 Task: Create a due date automation trigger when advanced on, on the monday of the week before a card is due add fields without custom field "Resume" set to a number greater or equal to 1 and lower than 10 at 11:00 AM.
Action: Mouse moved to (1003, 73)
Screenshot: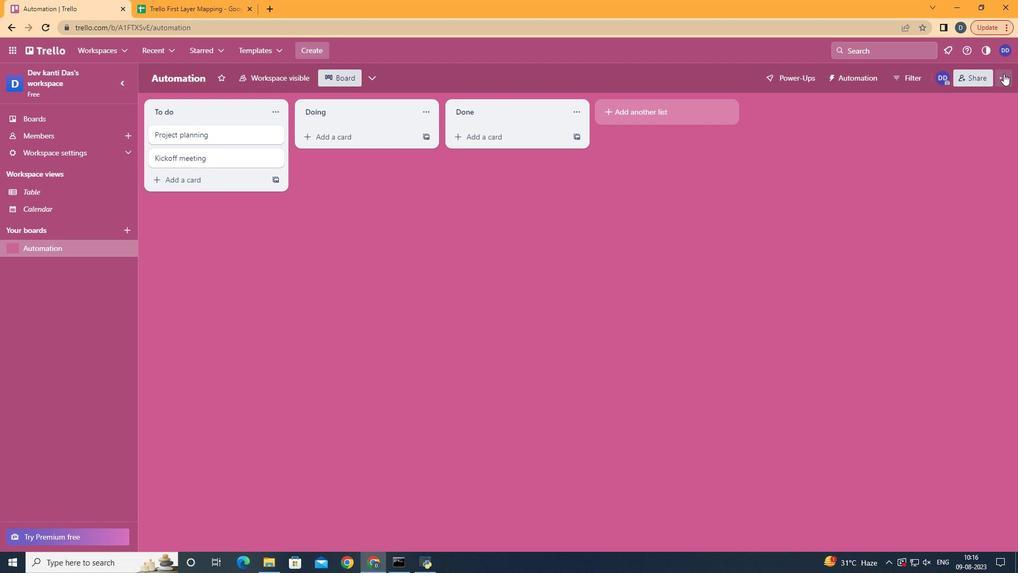 
Action: Mouse pressed left at (1003, 73)
Screenshot: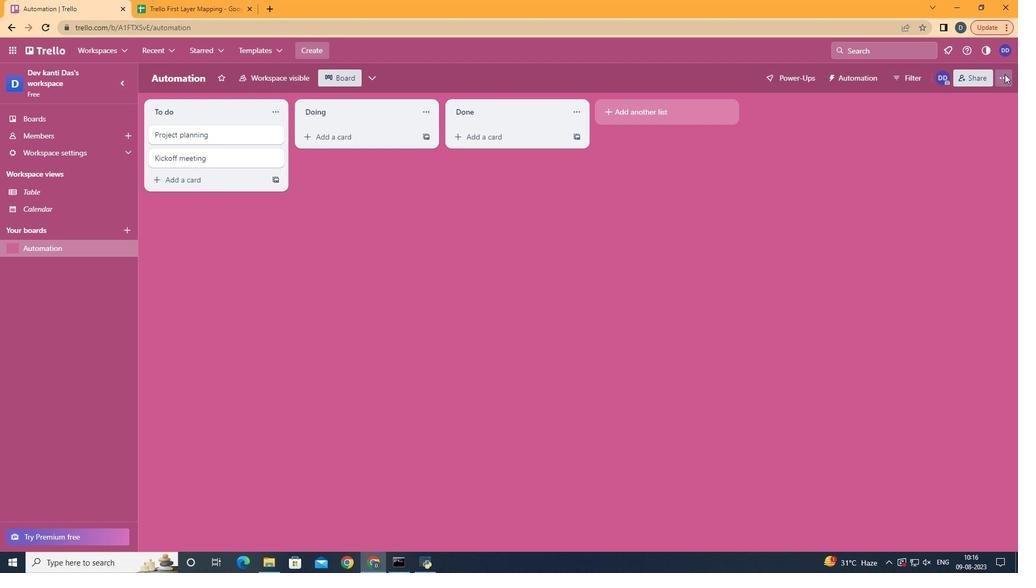 
Action: Mouse moved to (899, 238)
Screenshot: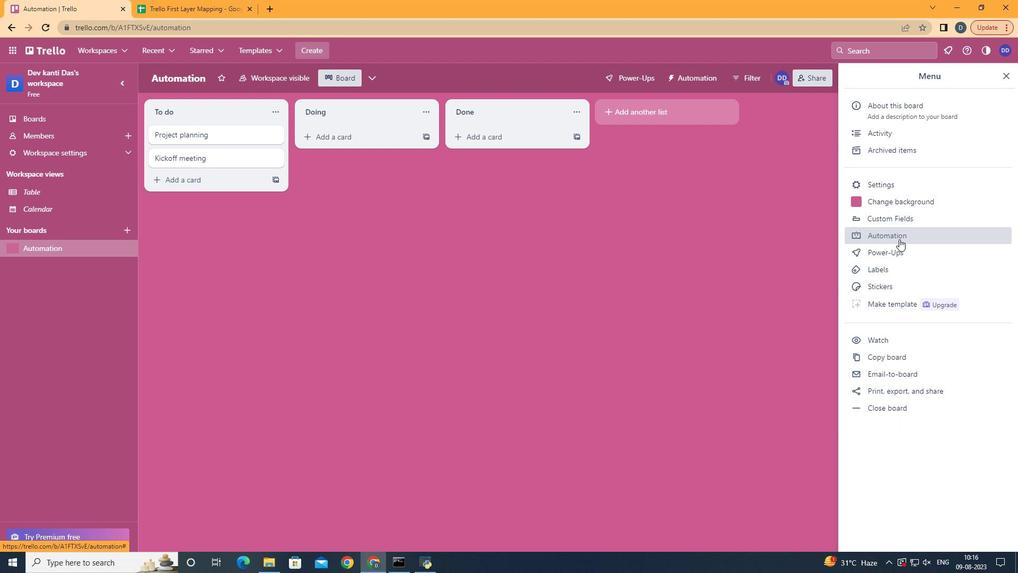 
Action: Mouse pressed left at (899, 238)
Screenshot: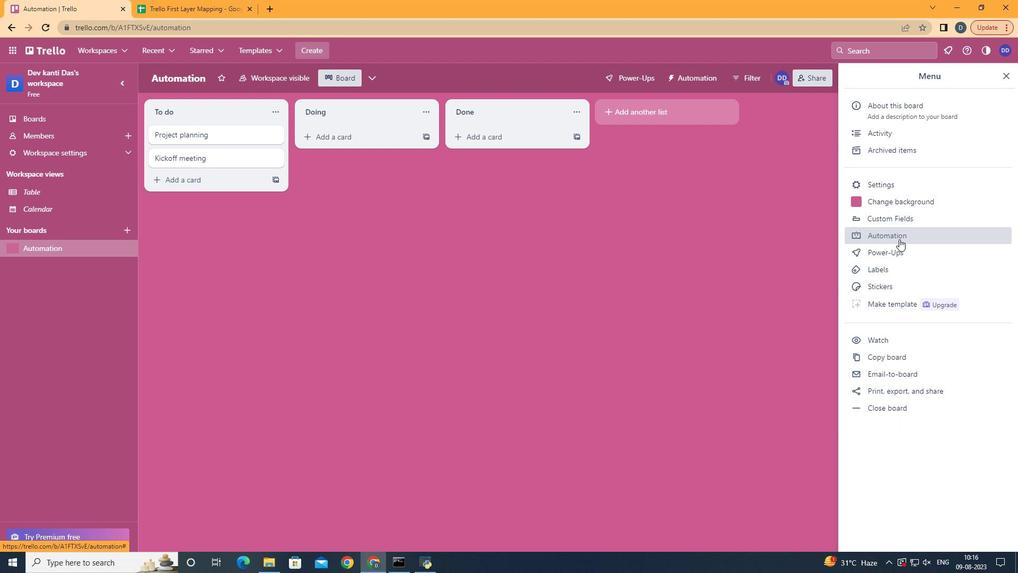
Action: Mouse moved to (184, 211)
Screenshot: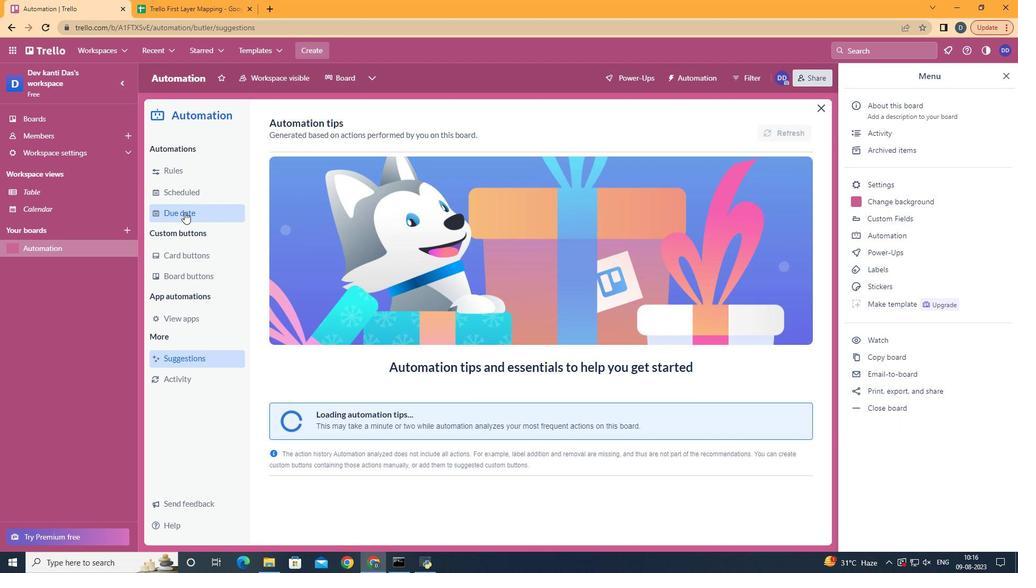 
Action: Mouse pressed left at (184, 211)
Screenshot: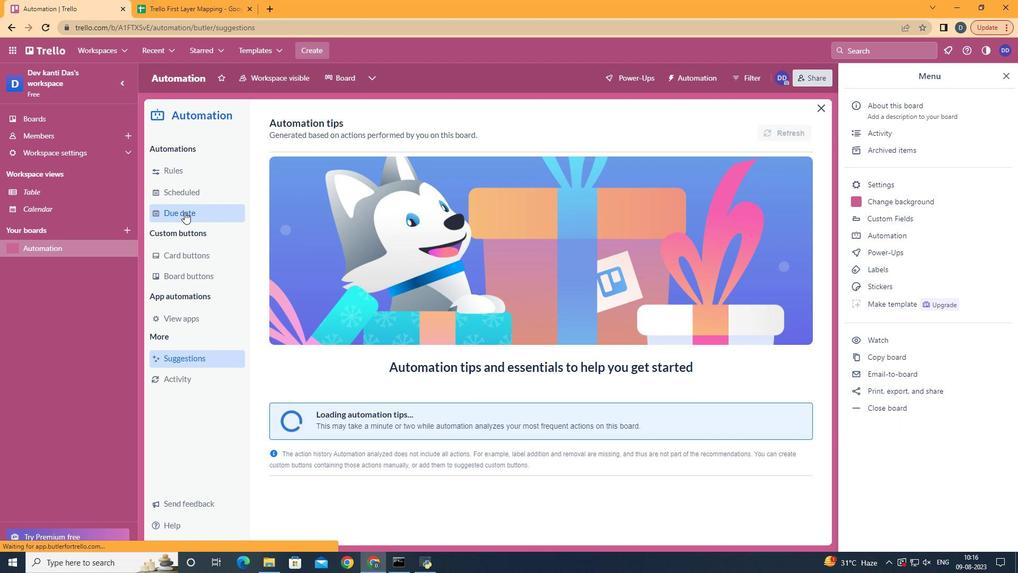 
Action: Mouse moved to (734, 128)
Screenshot: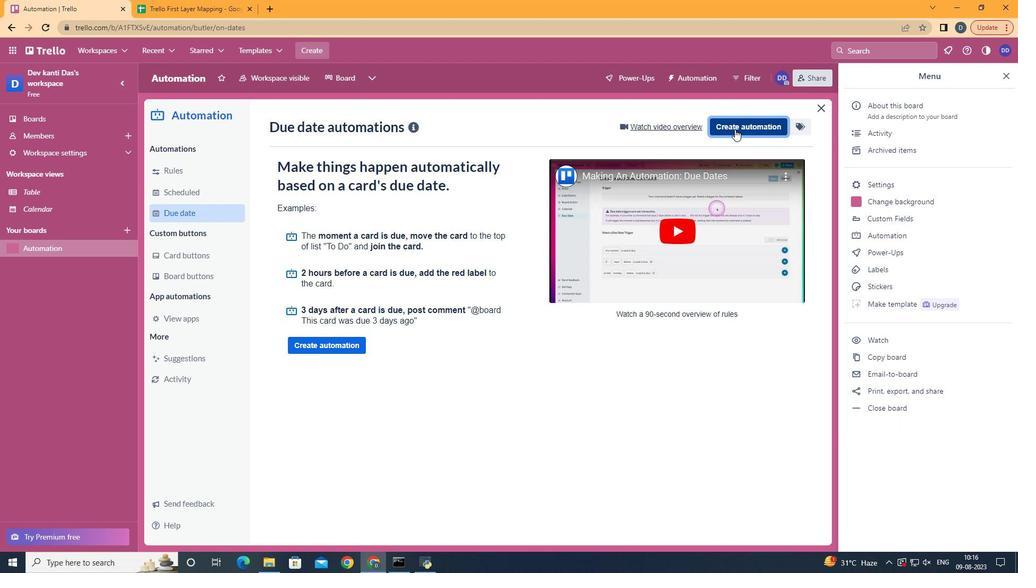 
Action: Mouse pressed left at (734, 128)
Screenshot: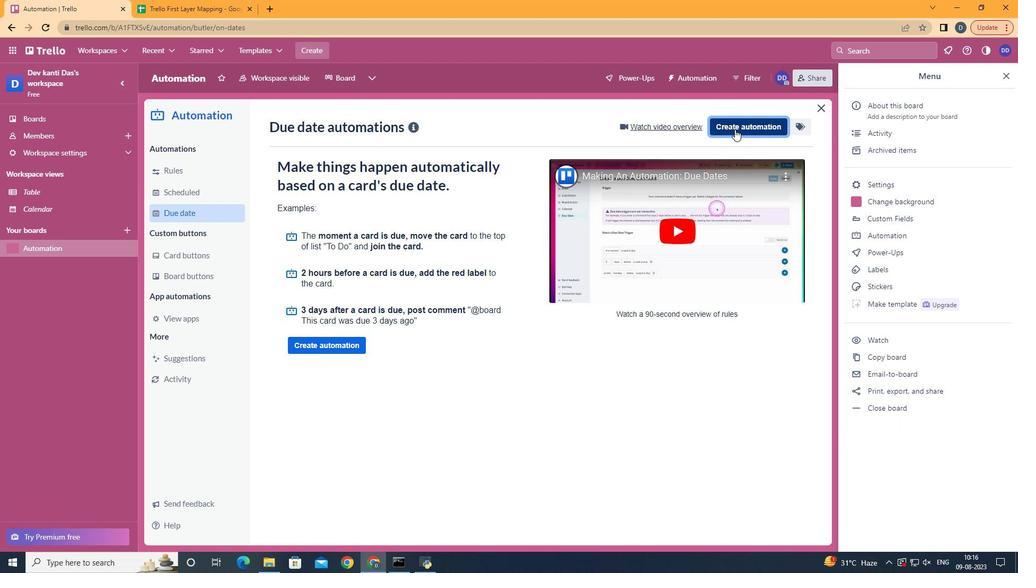 
Action: Mouse moved to (528, 232)
Screenshot: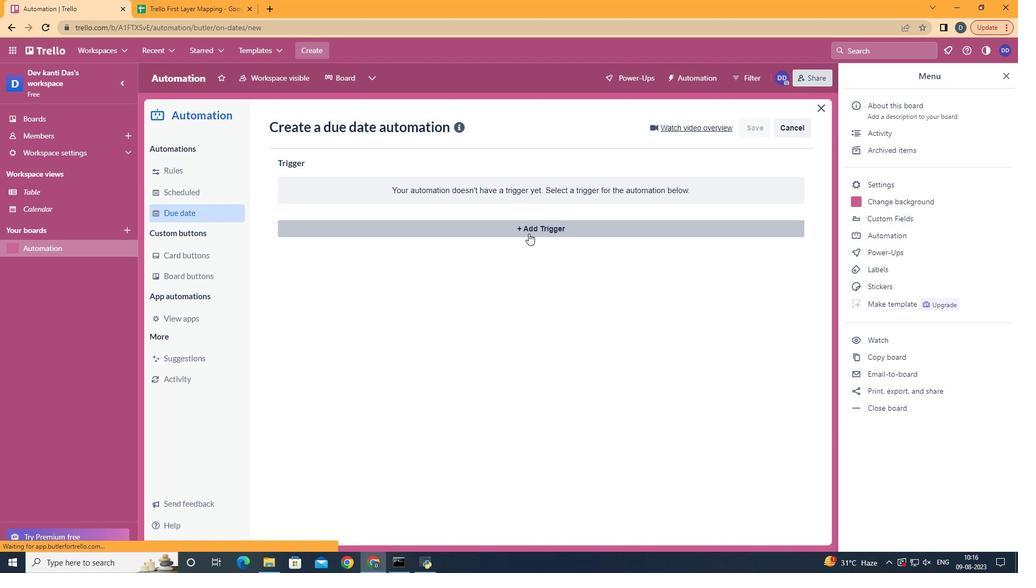 
Action: Mouse pressed left at (528, 232)
Screenshot: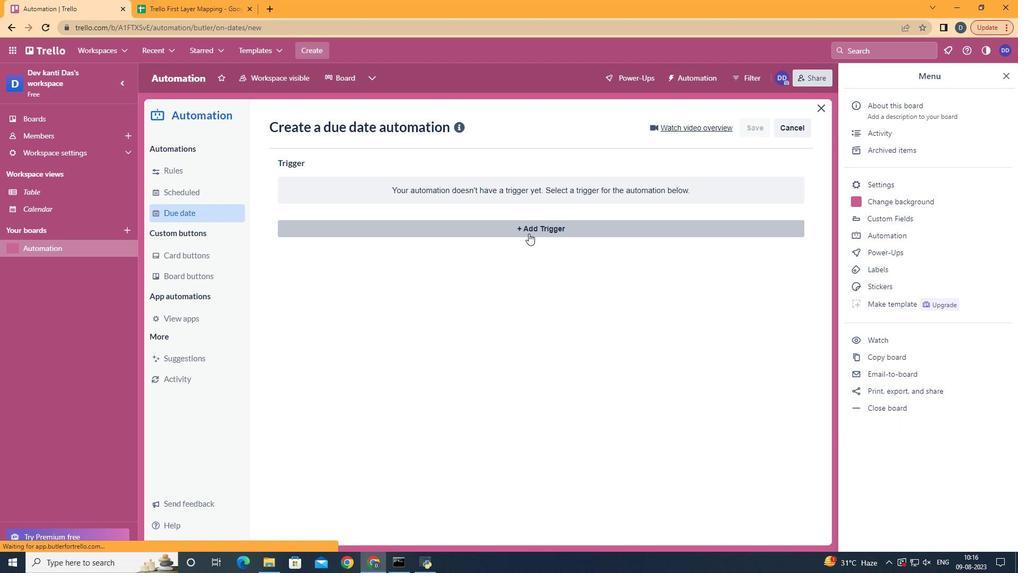 
Action: Mouse moved to (377, 504)
Screenshot: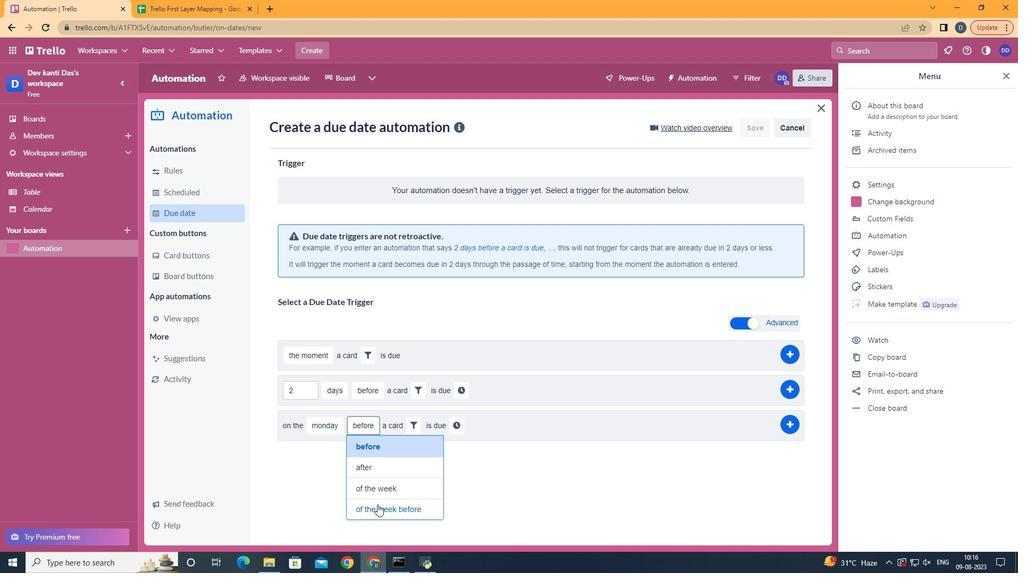 
Action: Mouse pressed left at (377, 504)
Screenshot: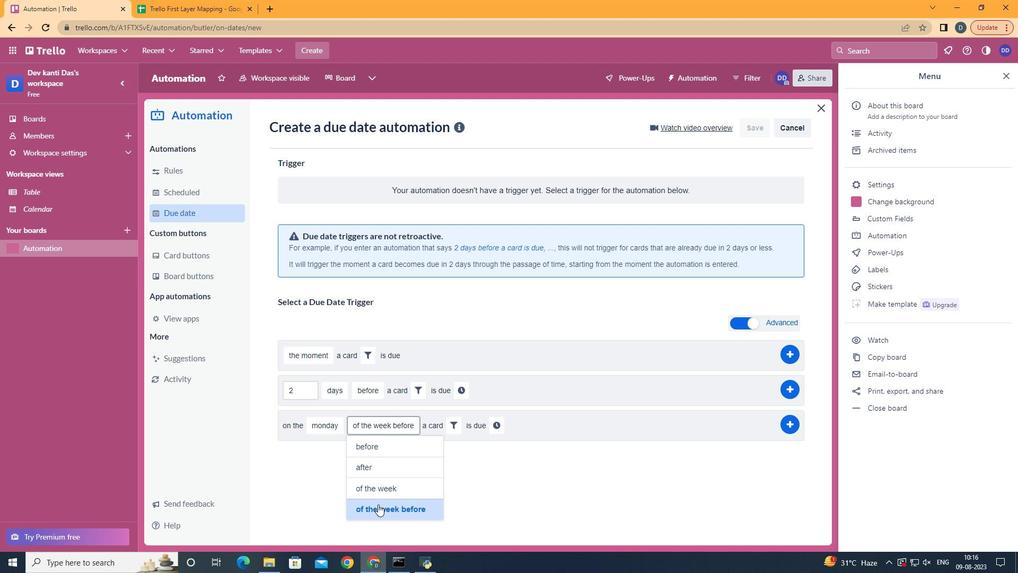 
Action: Mouse moved to (447, 435)
Screenshot: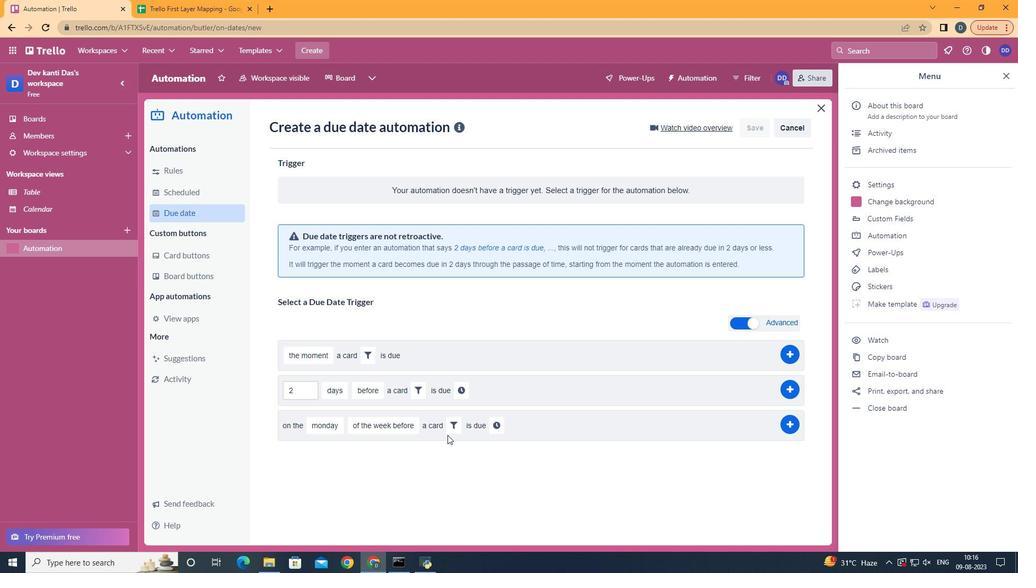 
Action: Mouse pressed left at (447, 435)
Screenshot: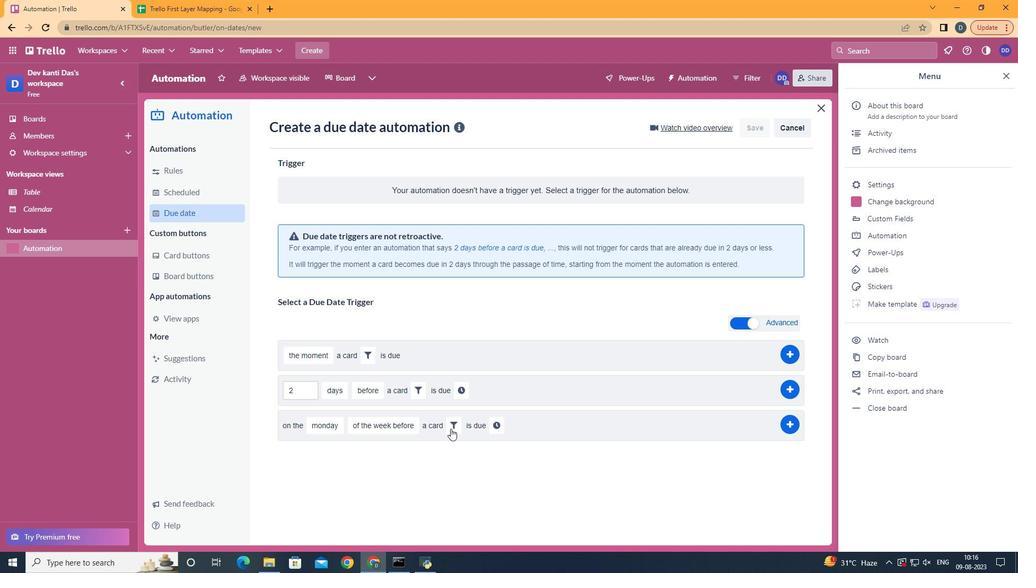 
Action: Mouse moved to (454, 424)
Screenshot: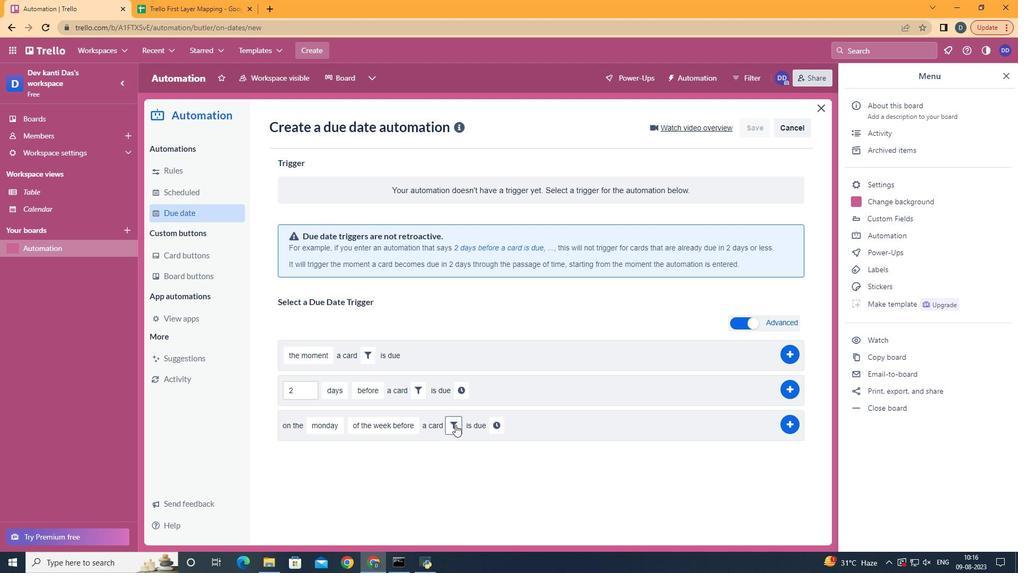 
Action: Mouse pressed left at (454, 424)
Screenshot: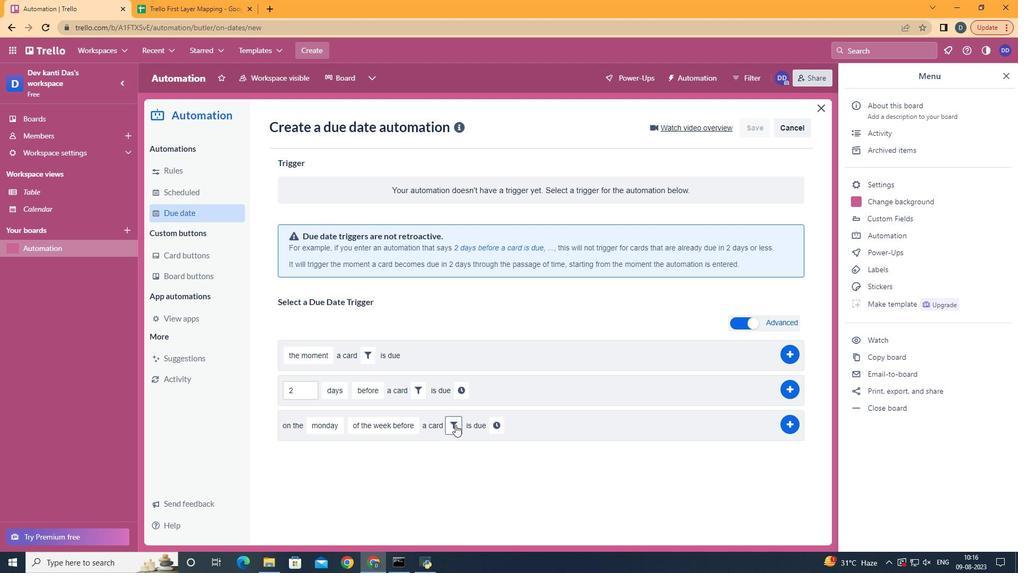 
Action: Mouse moved to (630, 452)
Screenshot: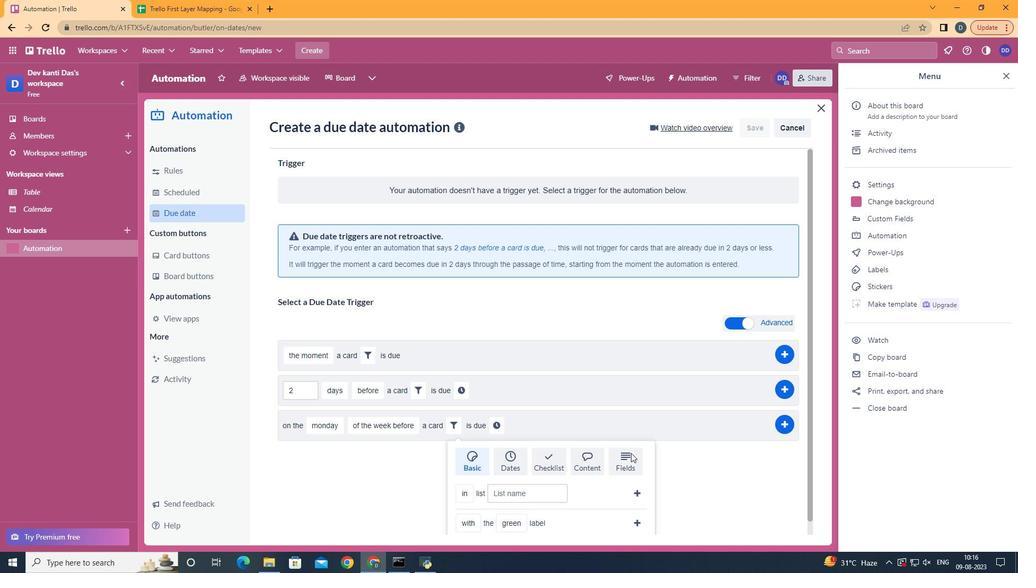 
Action: Mouse pressed left at (630, 452)
Screenshot: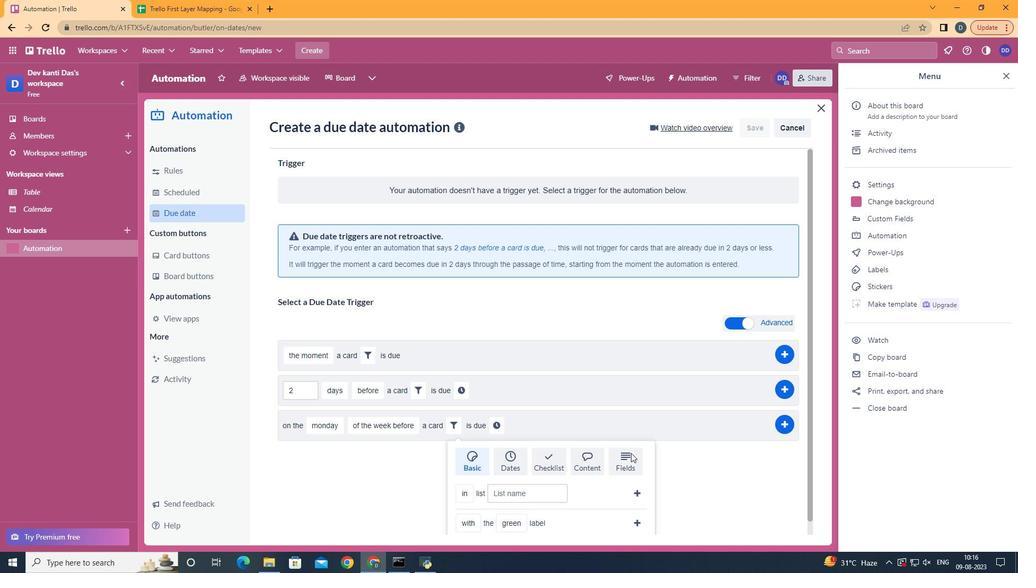 
Action: Mouse moved to (630, 452)
Screenshot: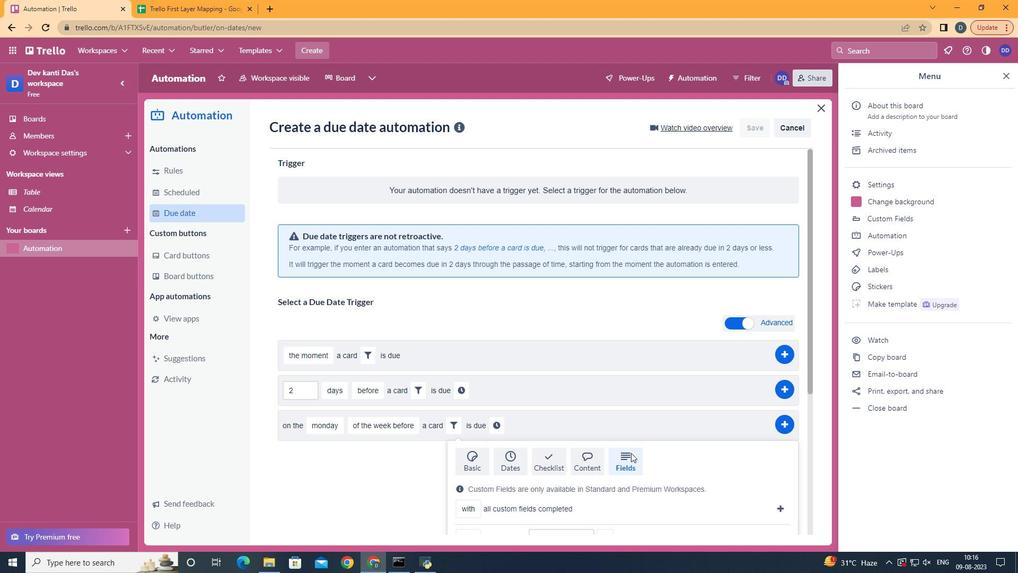 
Action: Mouse scrolled (630, 452) with delta (0, 0)
Screenshot: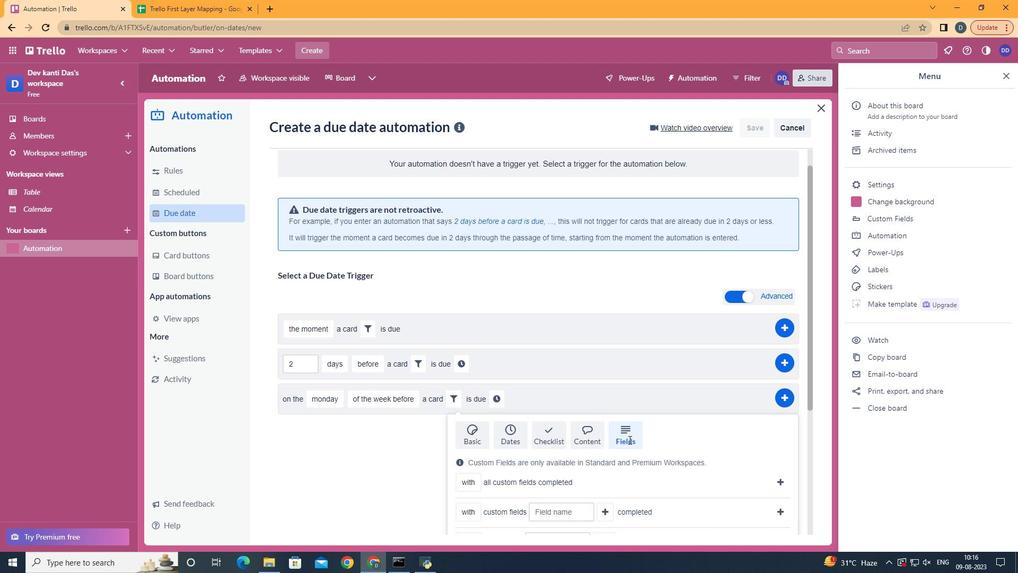
Action: Mouse scrolled (630, 452) with delta (0, 0)
Screenshot: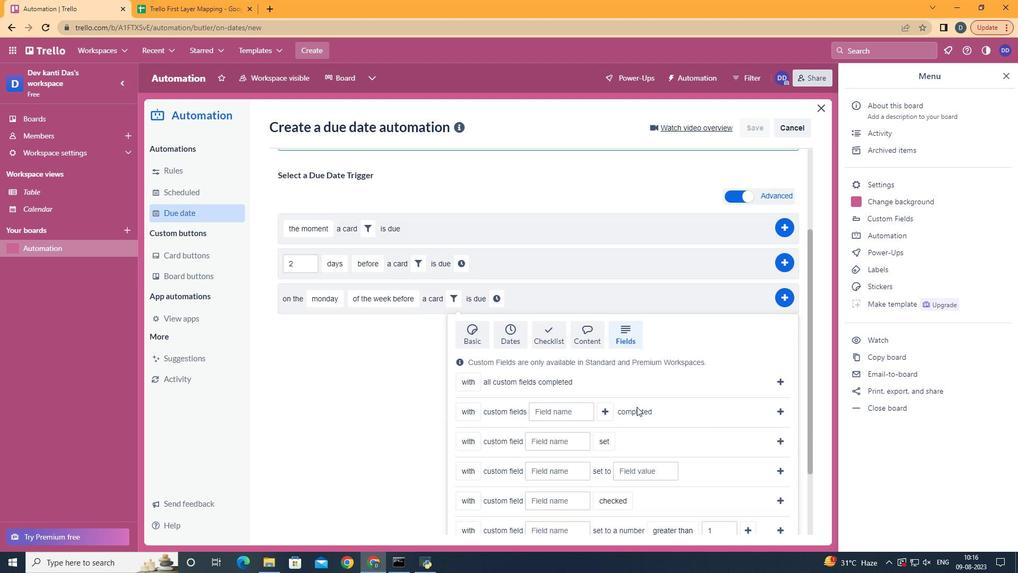 
Action: Mouse scrolled (630, 452) with delta (0, 0)
Screenshot: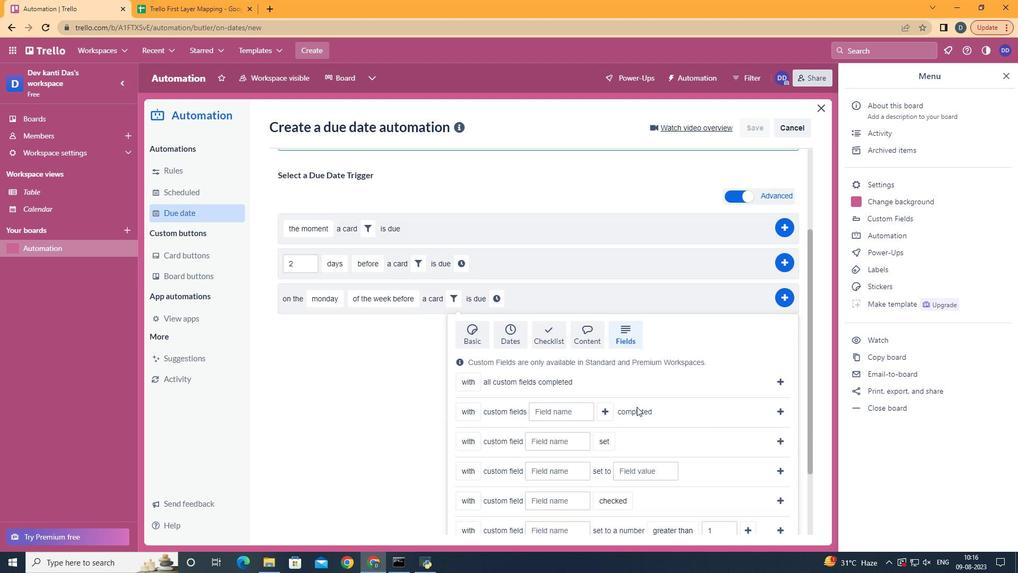 
Action: Mouse scrolled (630, 452) with delta (0, 0)
Screenshot: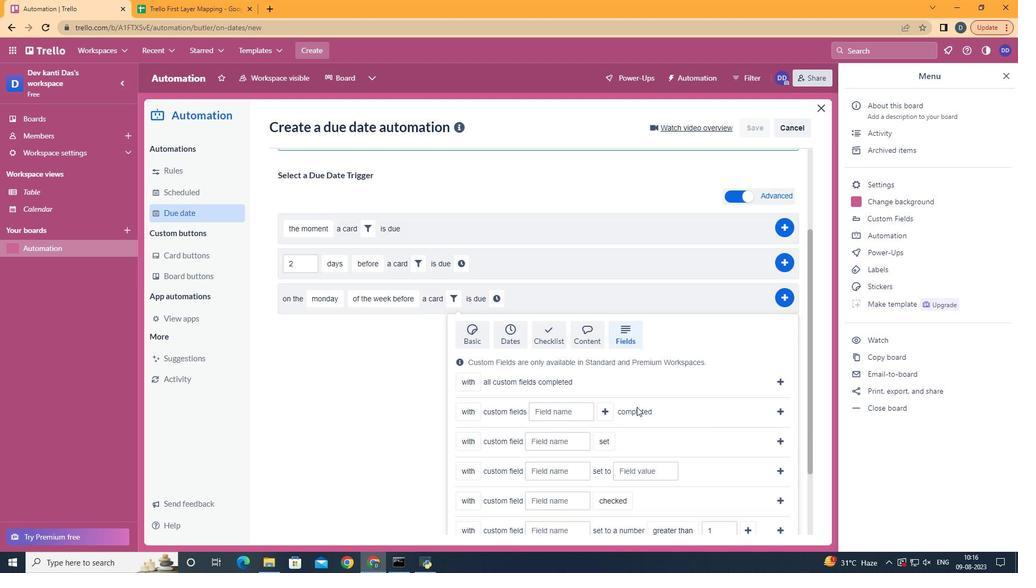 
Action: Mouse moved to (628, 450)
Screenshot: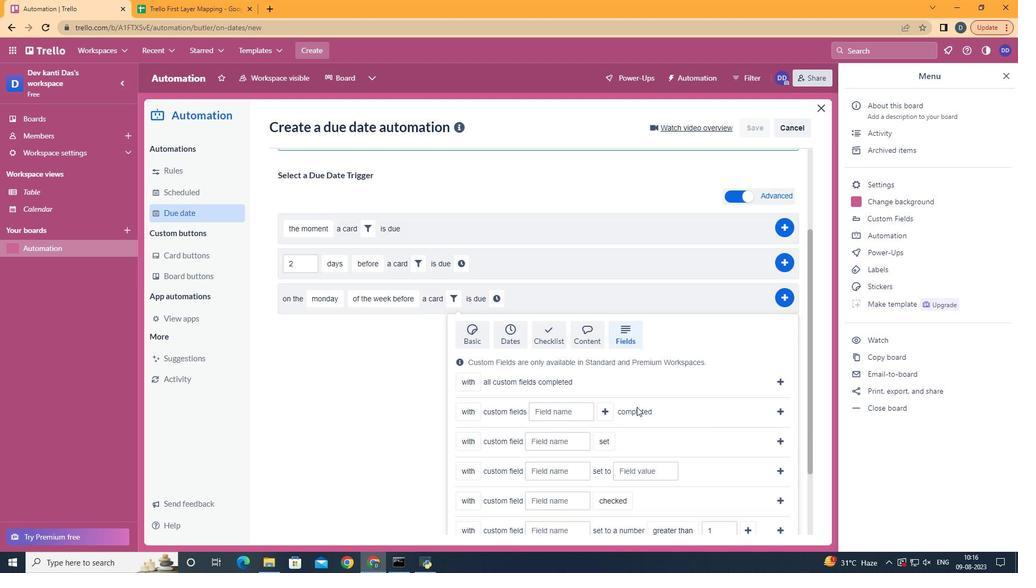 
Action: Mouse scrolled (628, 449) with delta (0, 0)
Screenshot: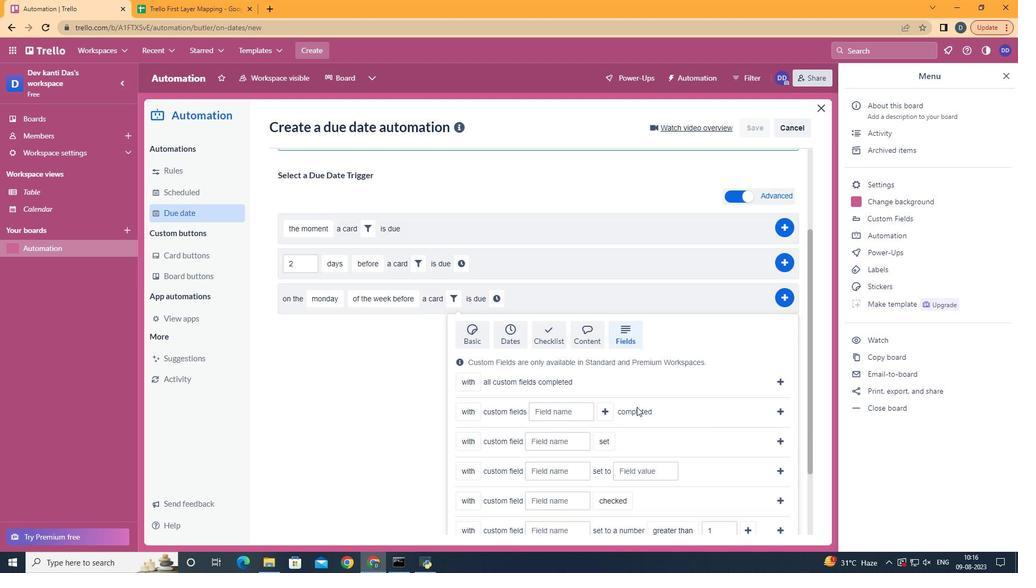 
Action: Mouse moved to (628, 439)
Screenshot: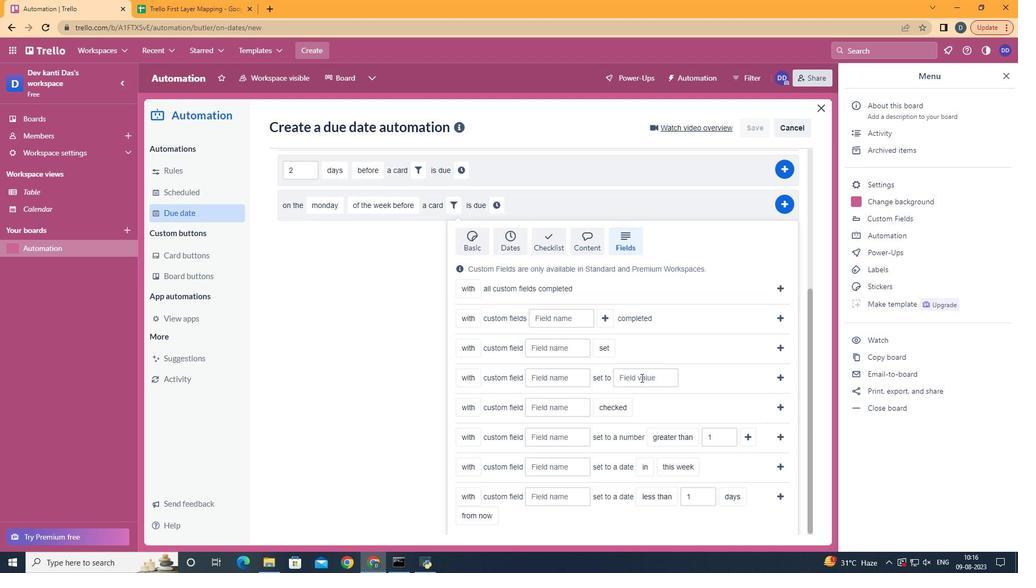 
Action: Mouse scrolled (628, 438) with delta (0, 0)
Screenshot: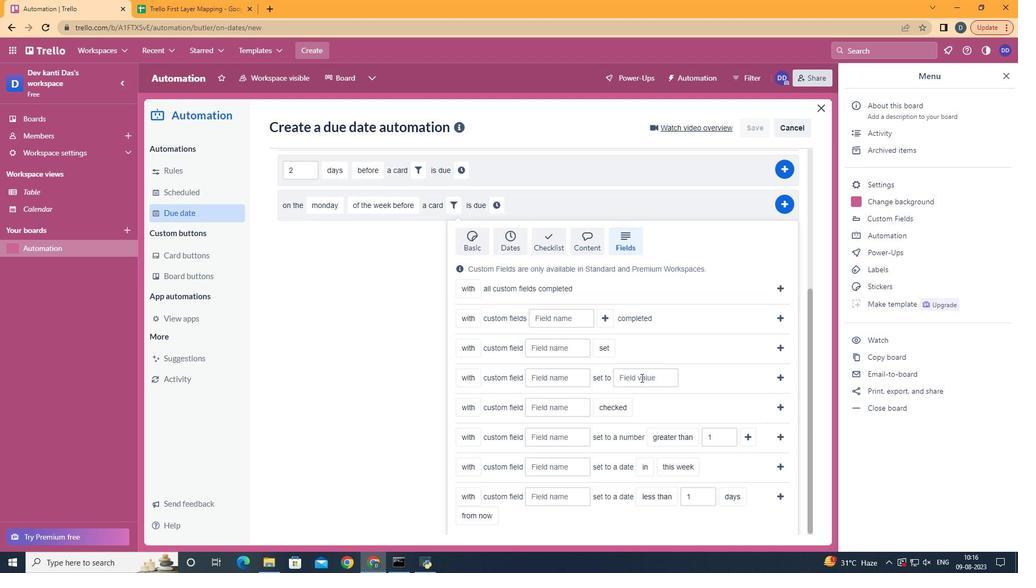 
Action: Mouse moved to (484, 473)
Screenshot: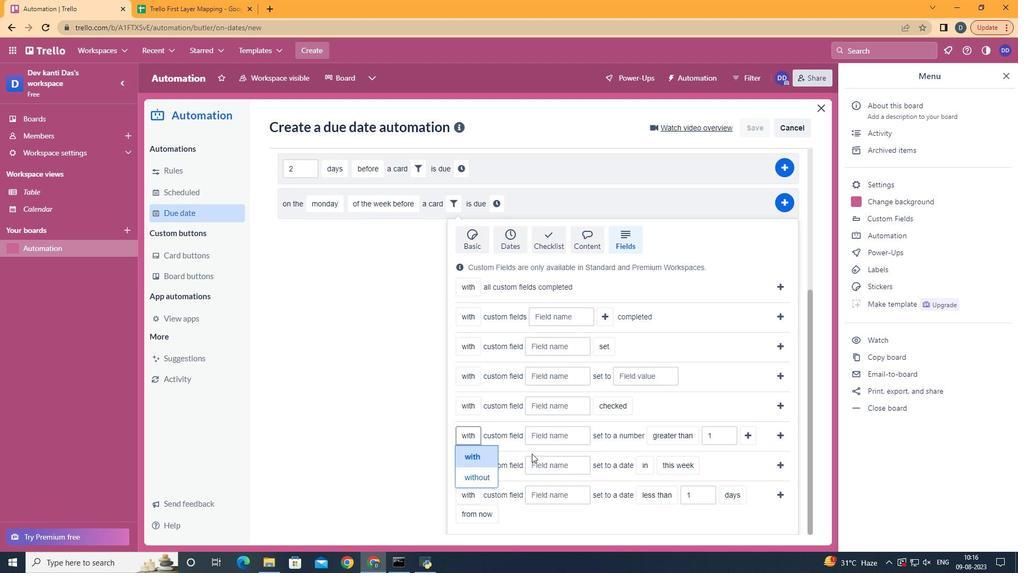 
Action: Mouse pressed left at (484, 473)
Screenshot: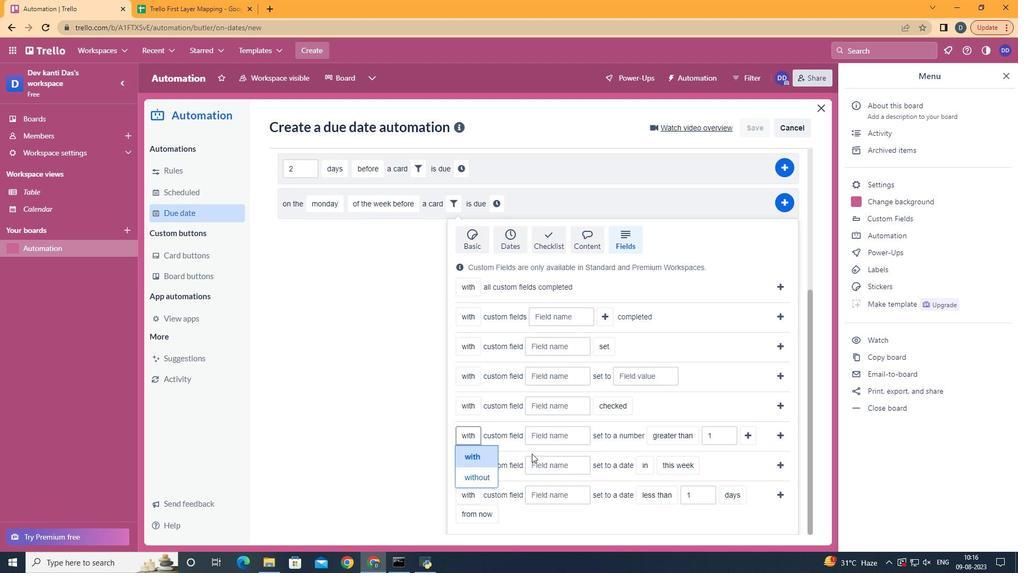 
Action: Mouse moved to (575, 429)
Screenshot: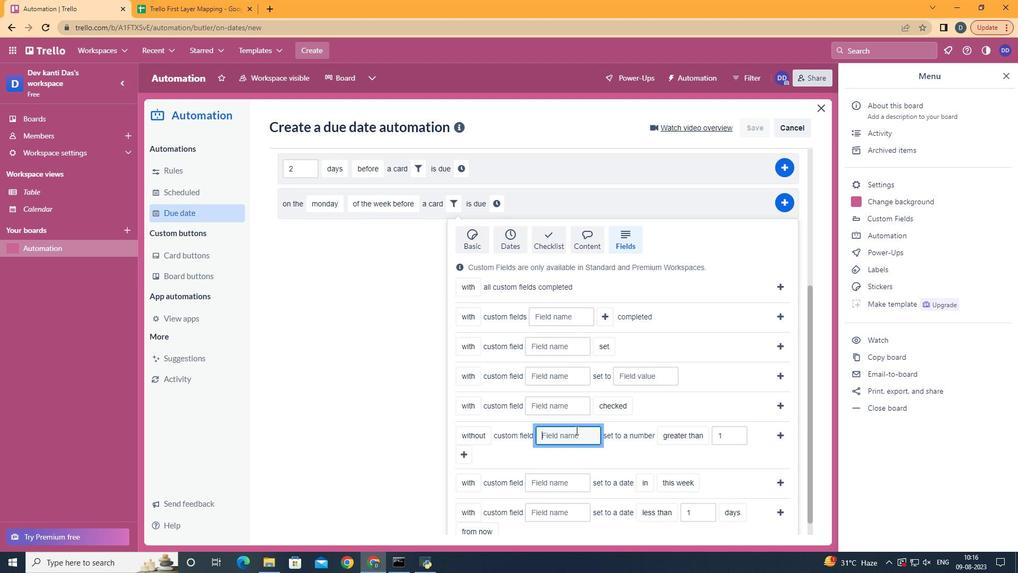 
Action: Mouse pressed left at (575, 429)
Screenshot: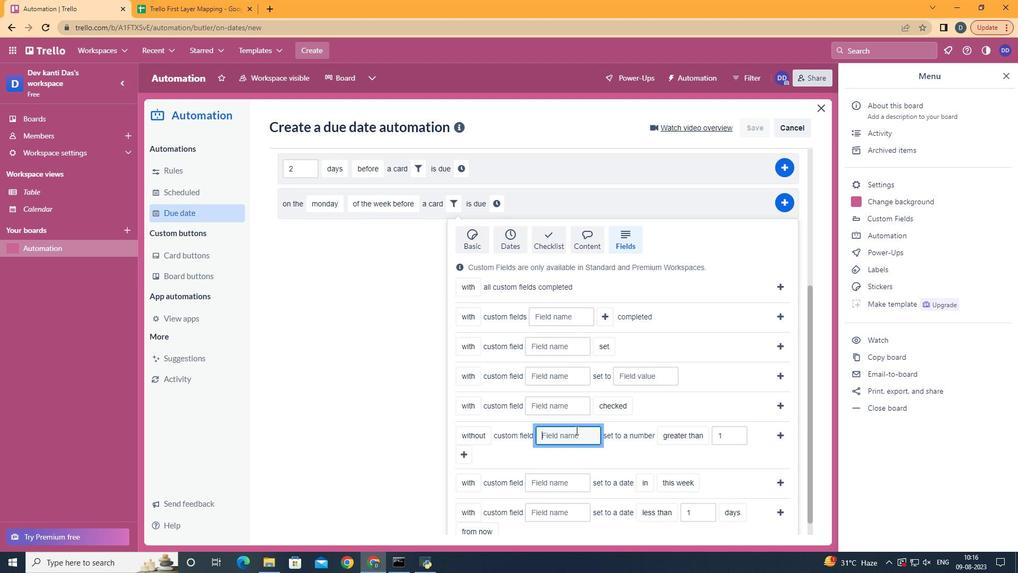 
Action: Key pressed <Key.shift>Resume
Screenshot: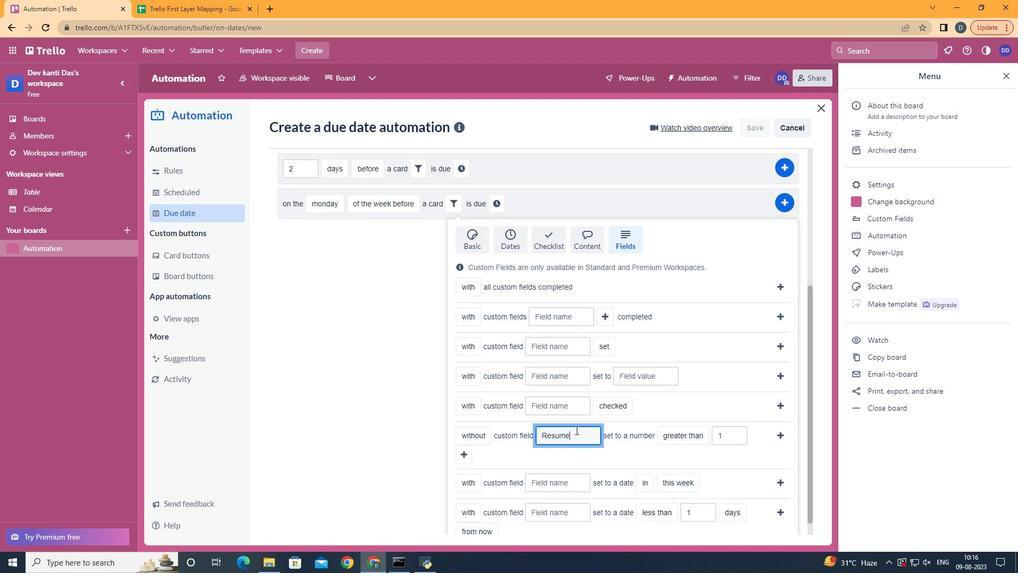 
Action: Mouse moved to (694, 472)
Screenshot: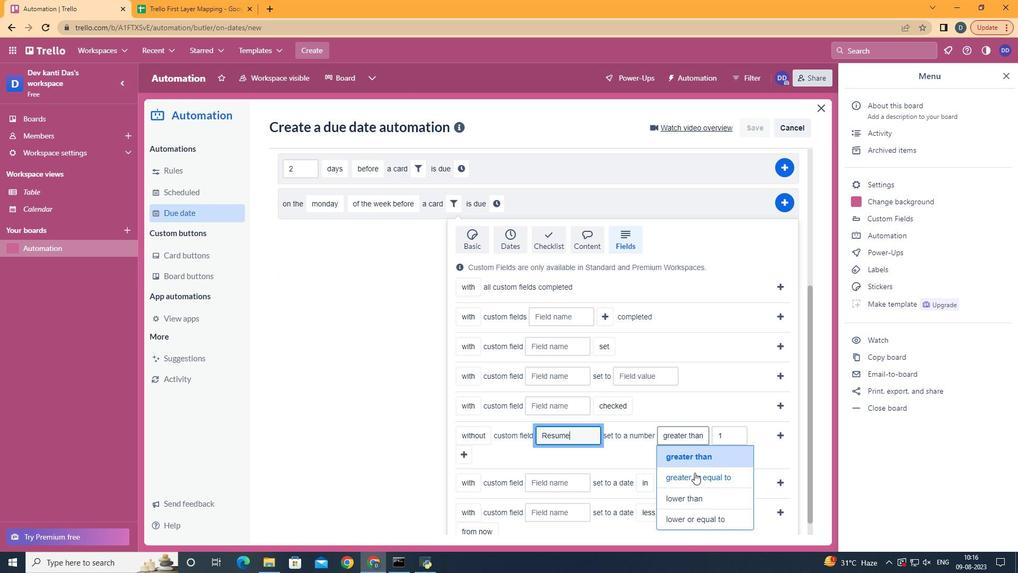 
Action: Mouse pressed left at (694, 472)
Screenshot: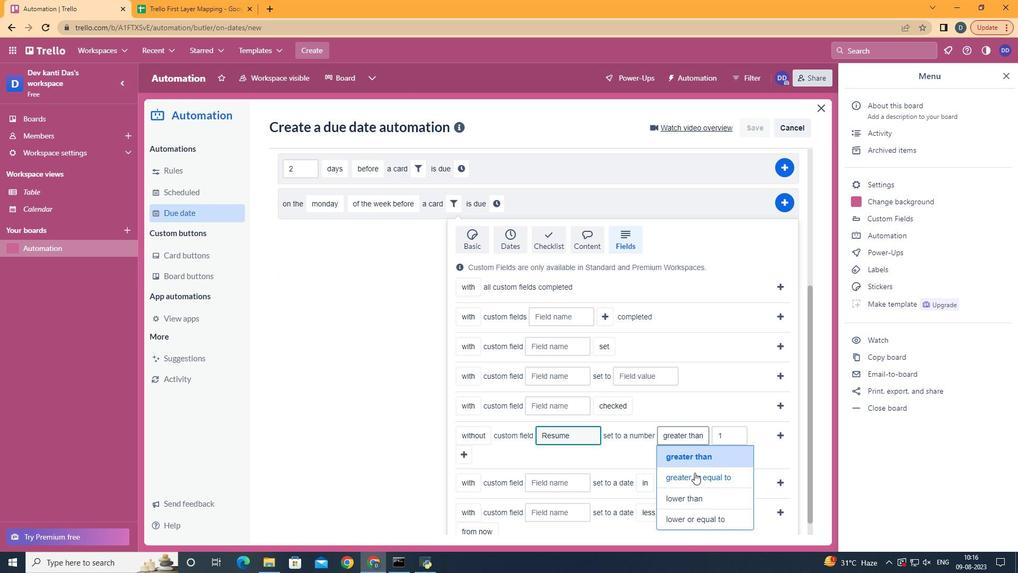 
Action: Mouse moved to (501, 453)
Screenshot: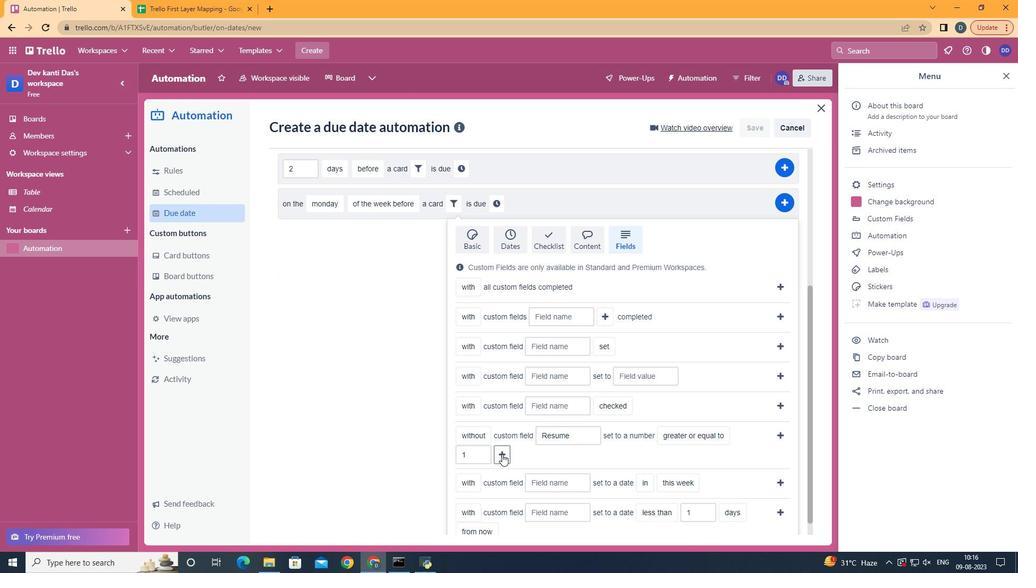 
Action: Mouse pressed left at (501, 453)
Screenshot: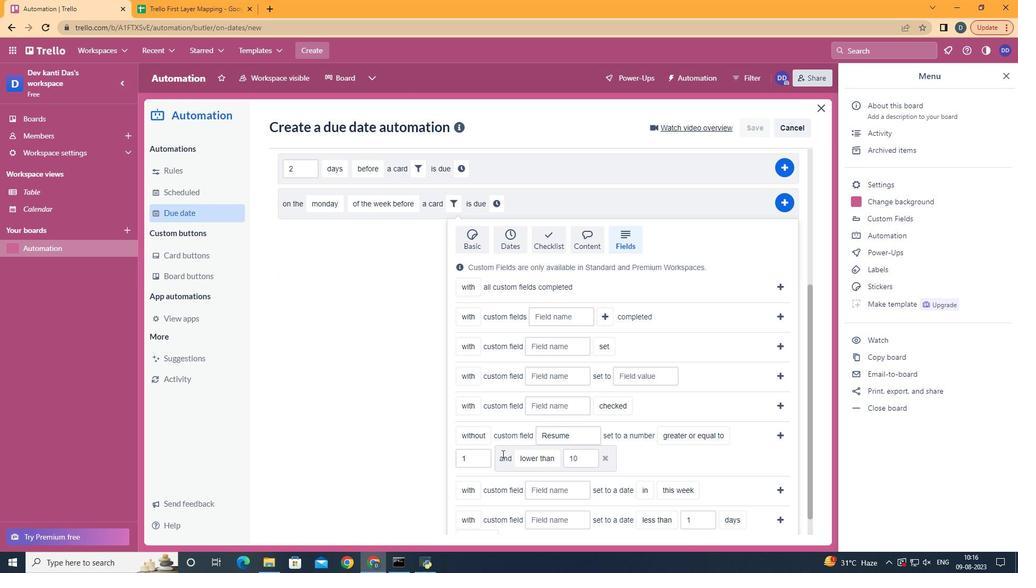 
Action: Mouse moved to (563, 371)
Screenshot: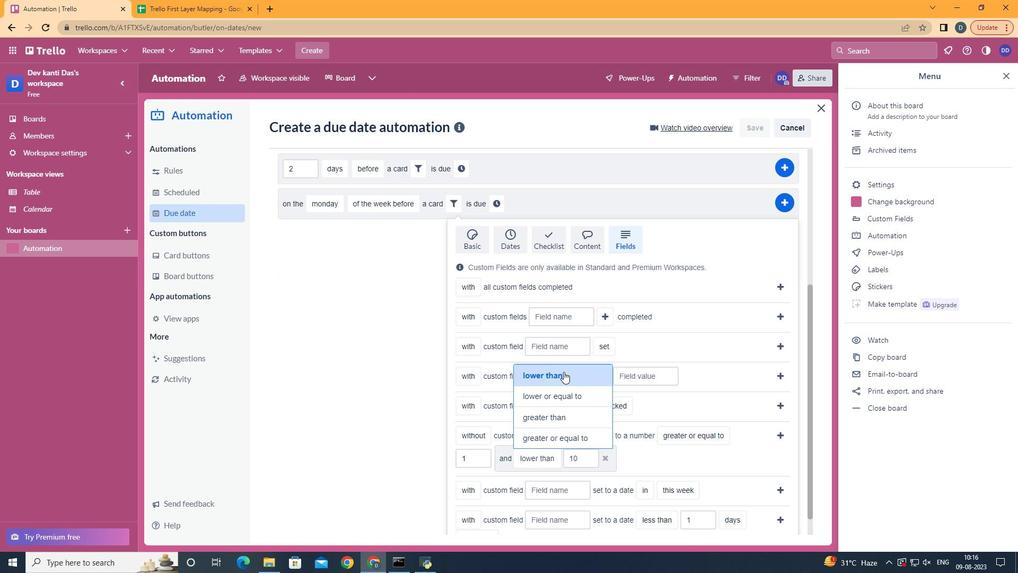 
Action: Mouse pressed left at (563, 371)
Screenshot: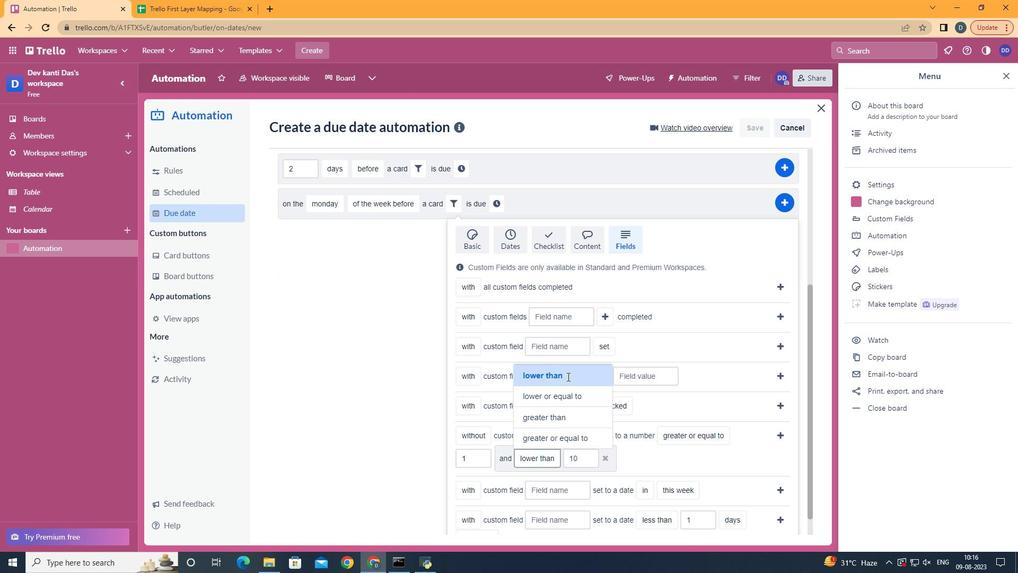 
Action: Mouse moved to (780, 440)
Screenshot: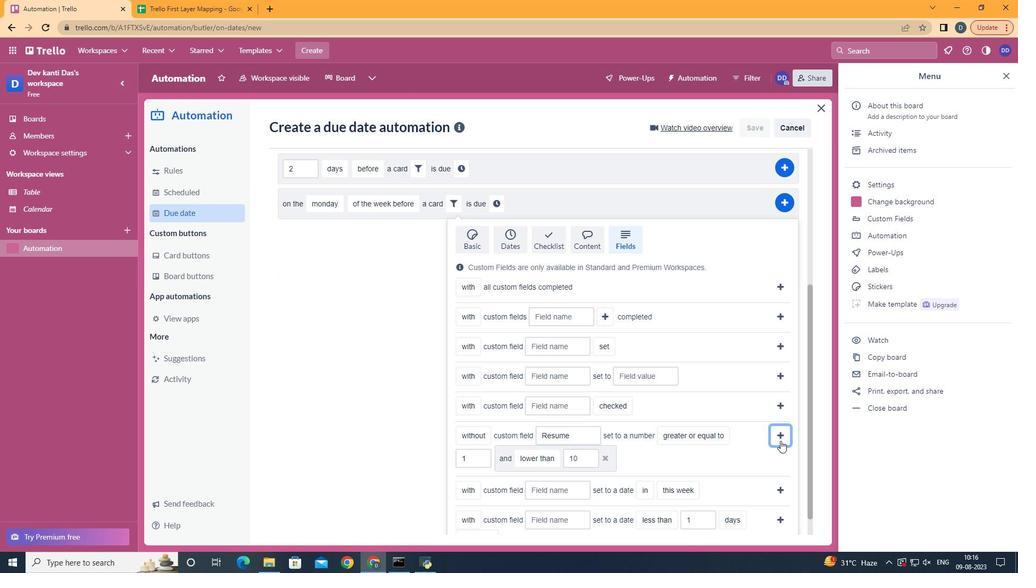 
Action: Mouse pressed left at (780, 440)
Screenshot: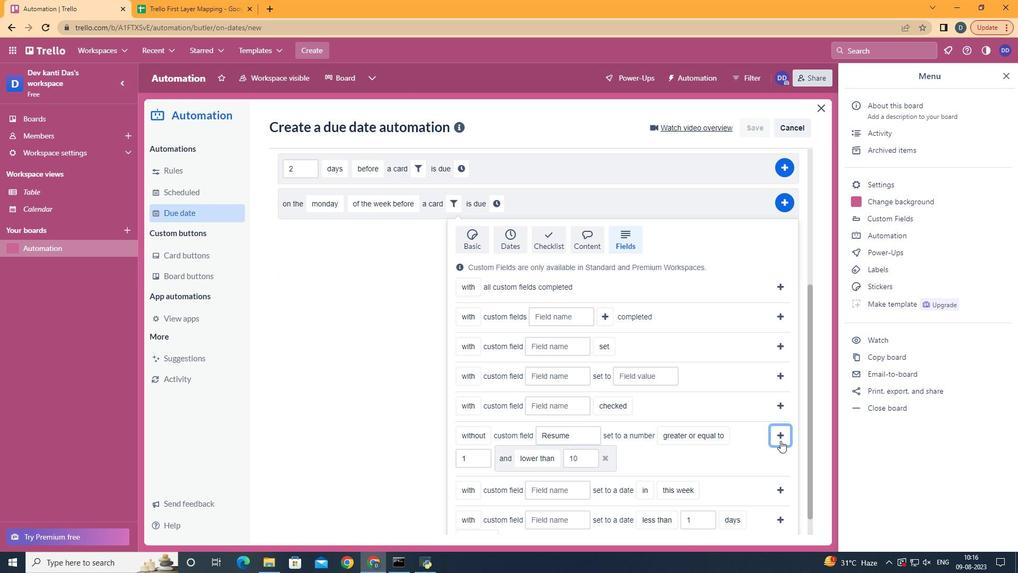
Action: Mouse moved to (328, 448)
Screenshot: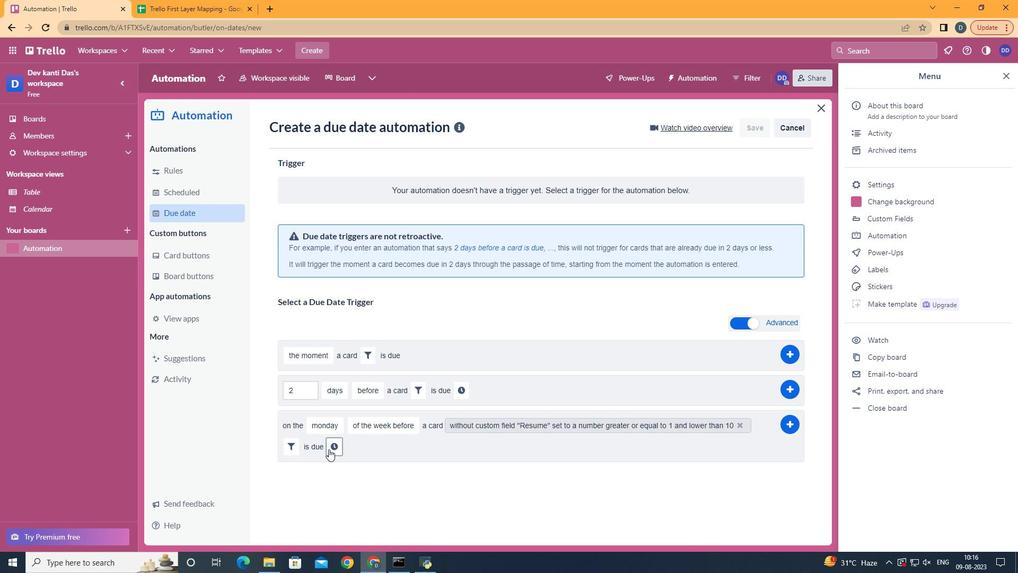 
Action: Mouse pressed left at (328, 448)
Screenshot: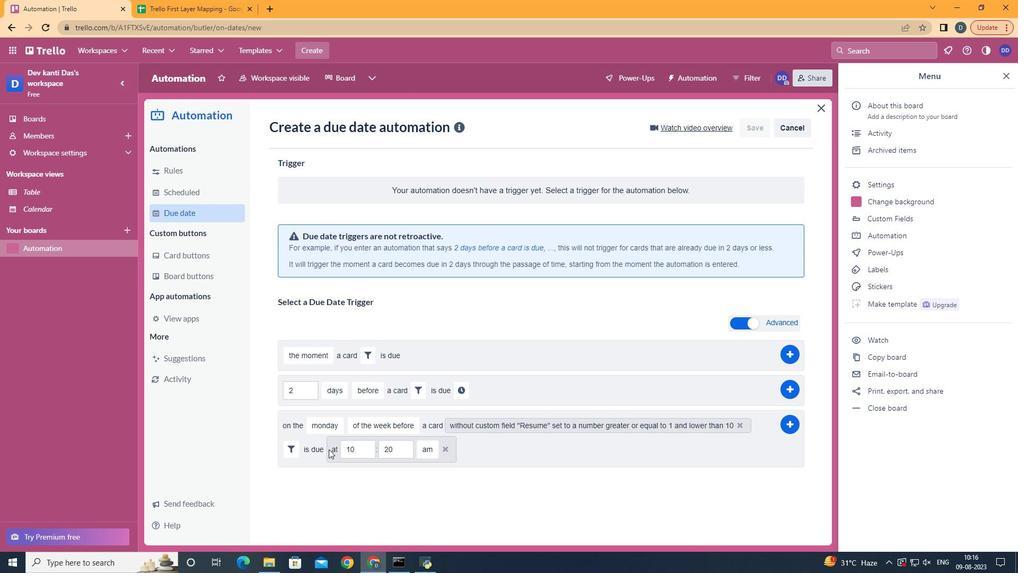 
Action: Mouse moved to (357, 447)
Screenshot: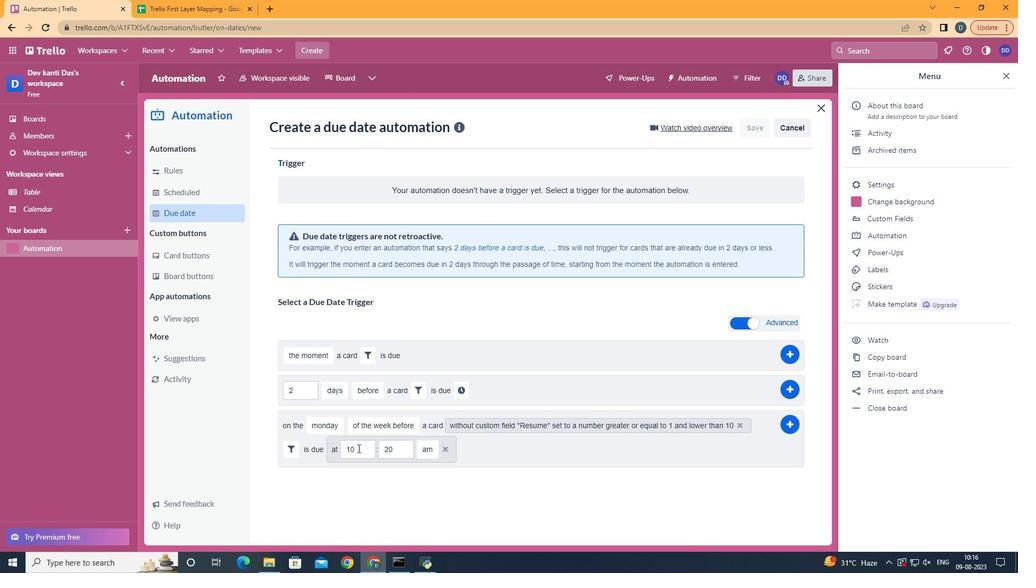 
Action: Mouse pressed left at (357, 447)
Screenshot: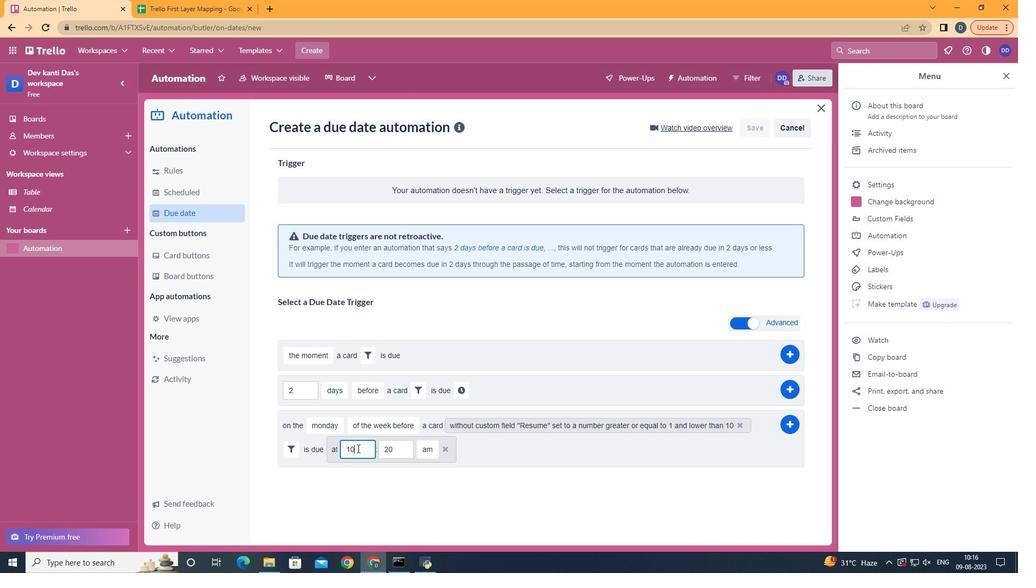 
Action: Mouse moved to (357, 447)
Screenshot: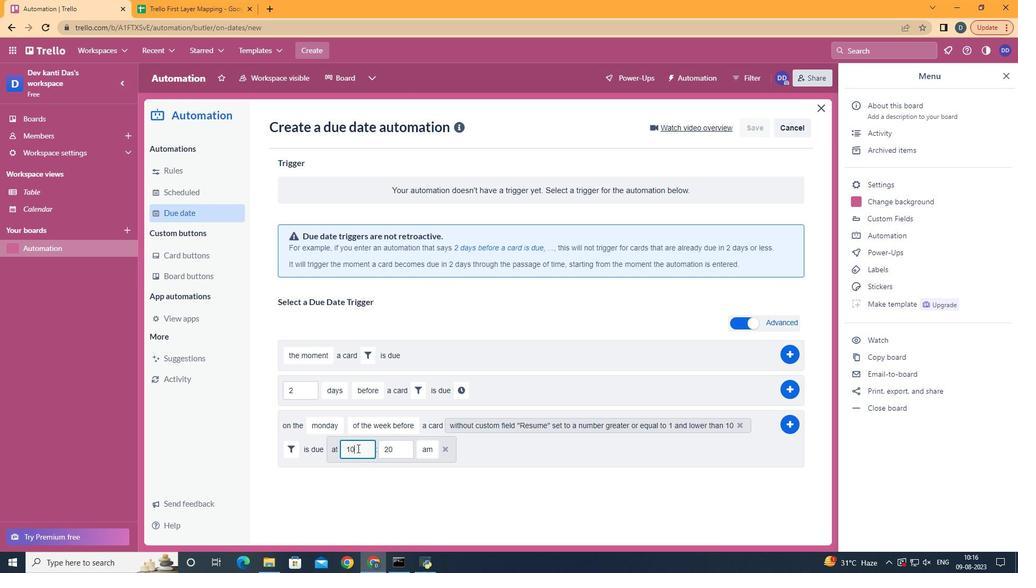 
Action: Key pressed <Key.backspace>1
Screenshot: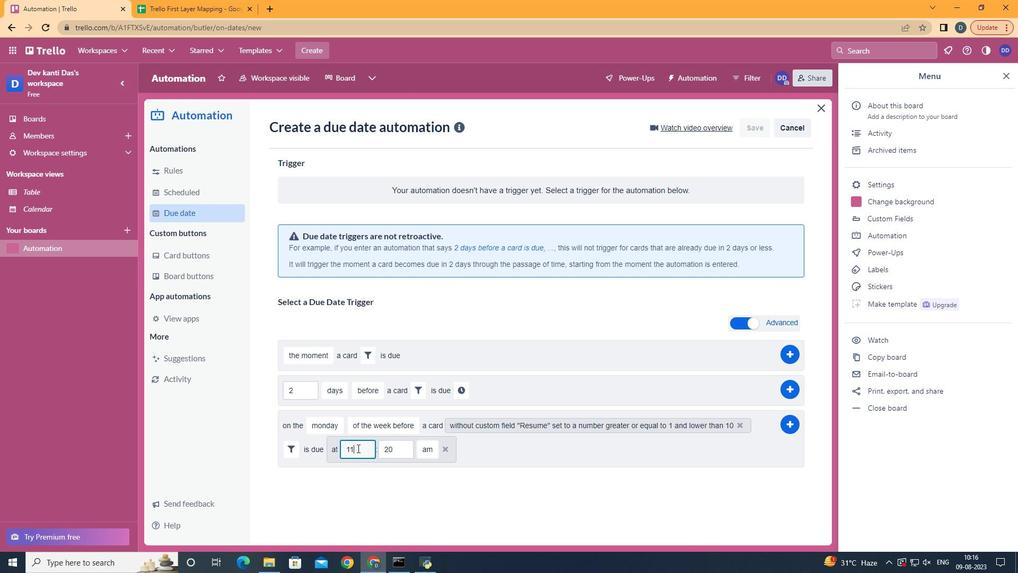 
Action: Mouse moved to (407, 448)
Screenshot: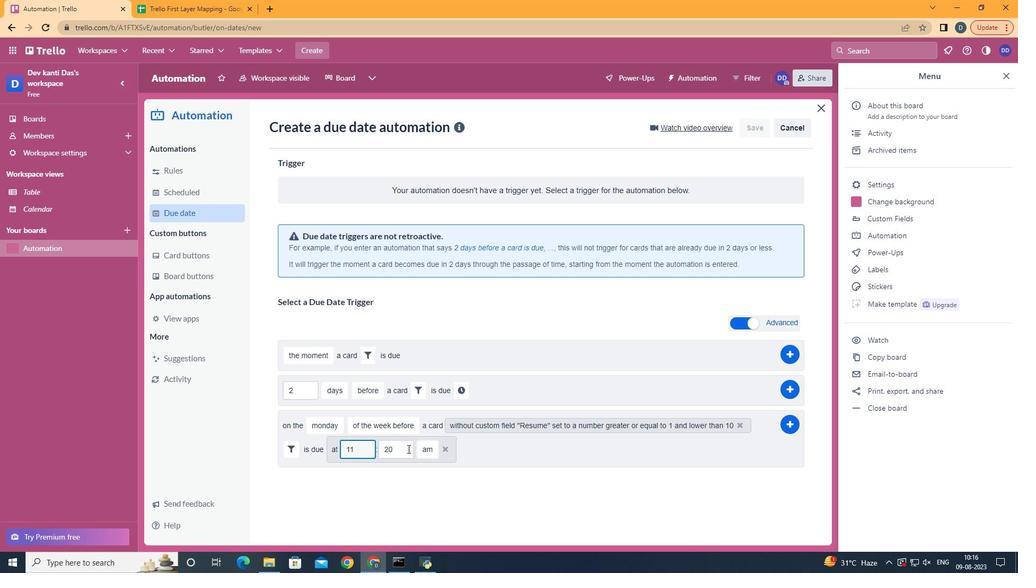 
Action: Mouse pressed left at (407, 448)
Screenshot: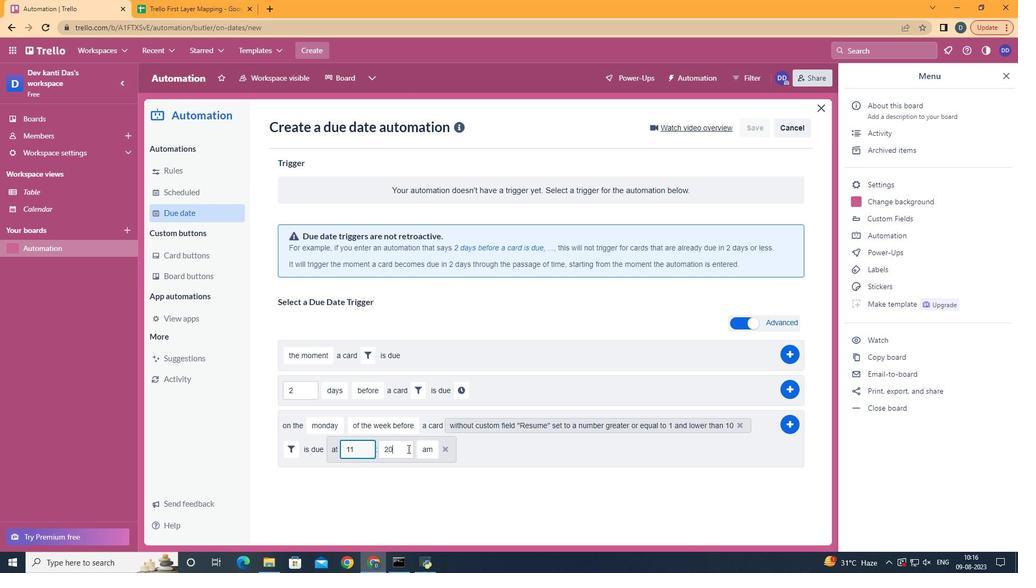 
Action: Key pressed <Key.backspace><Key.backspace>00
Screenshot: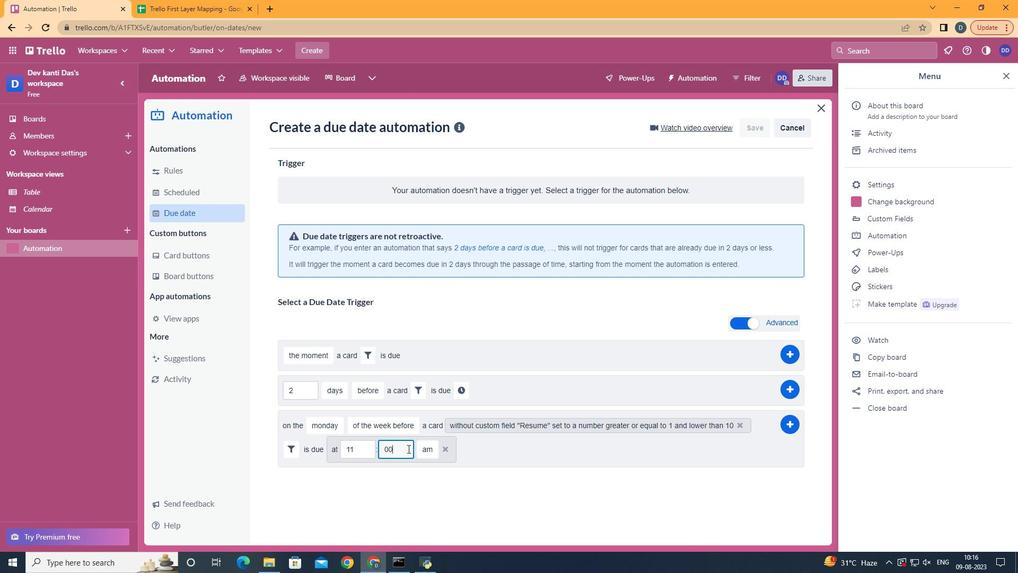 
Action: Mouse moved to (786, 425)
Screenshot: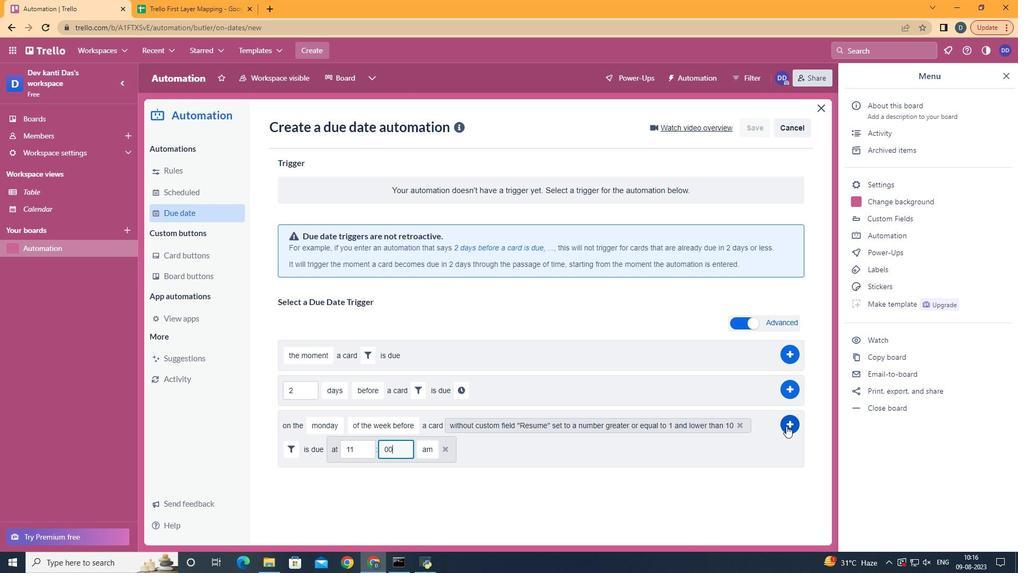 
Action: Mouse pressed left at (786, 425)
Screenshot: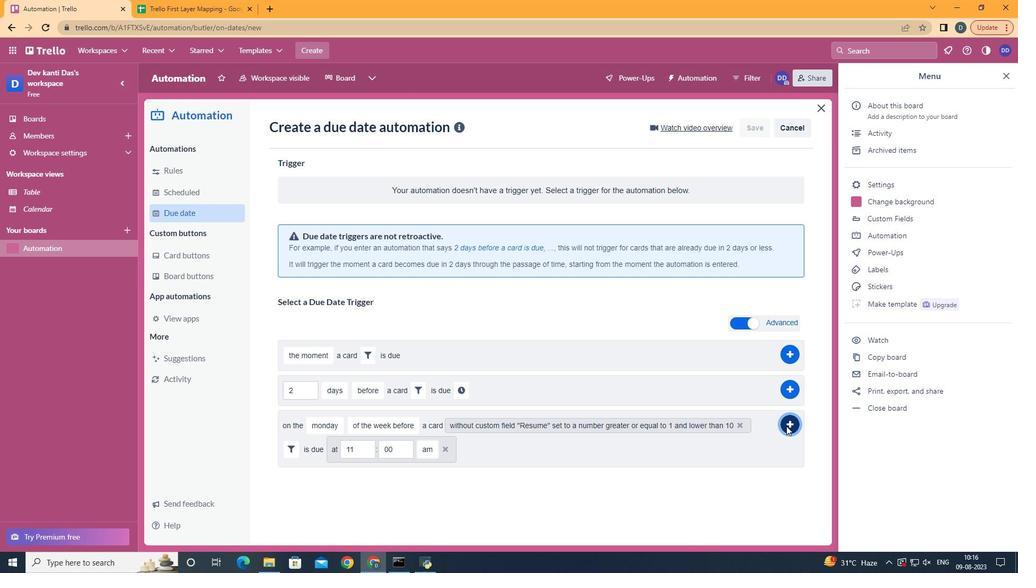 
Action: Mouse moved to (569, 284)
Screenshot: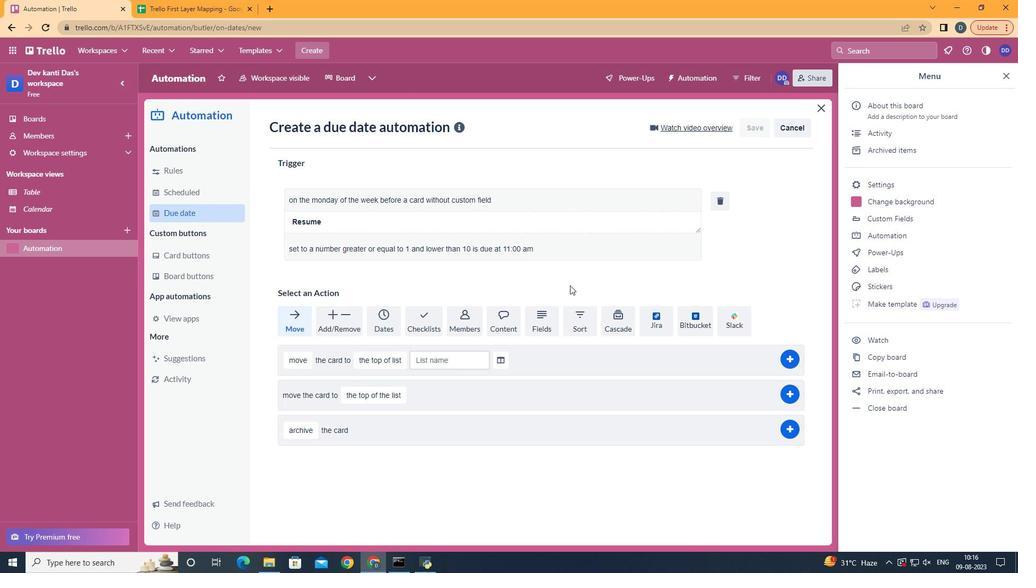 
